 Task: Use the formula "IMCONJUGATE" in spreadsheet "Project portfolio".
Action: Mouse moved to (494, 339)
Screenshot: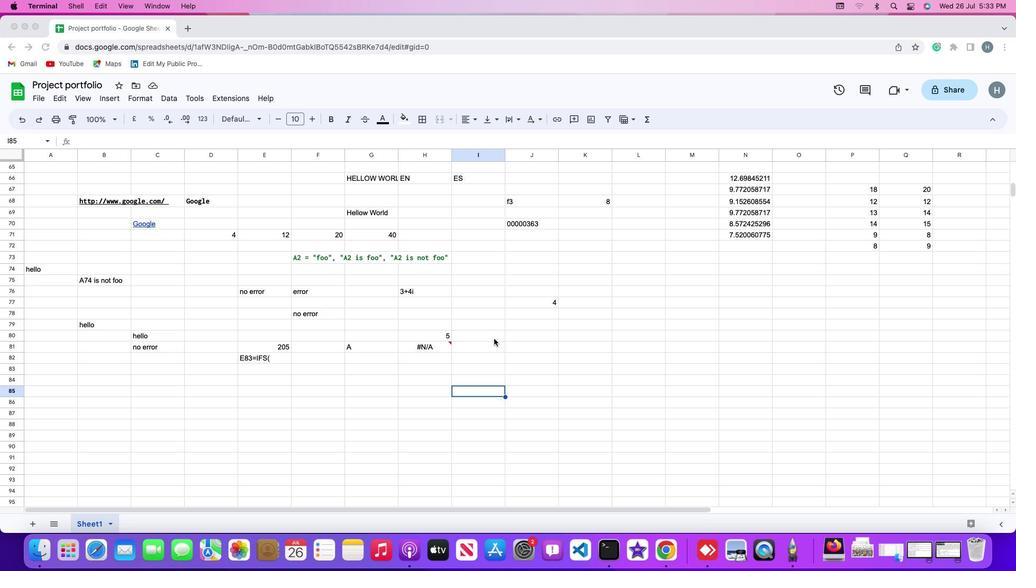 
Action: Mouse pressed left at (494, 339)
Screenshot: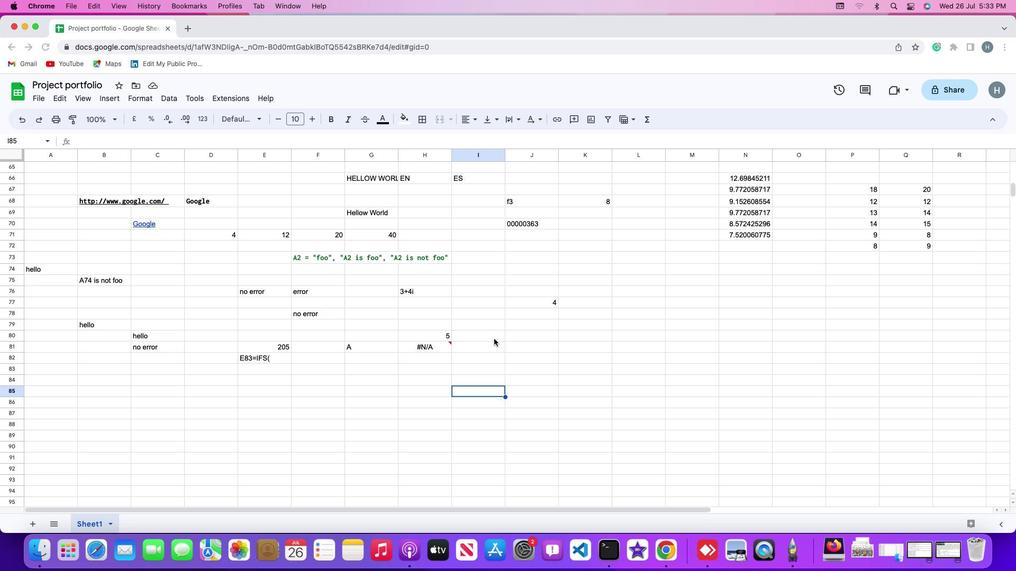 
Action: Mouse moved to (499, 309)
Screenshot: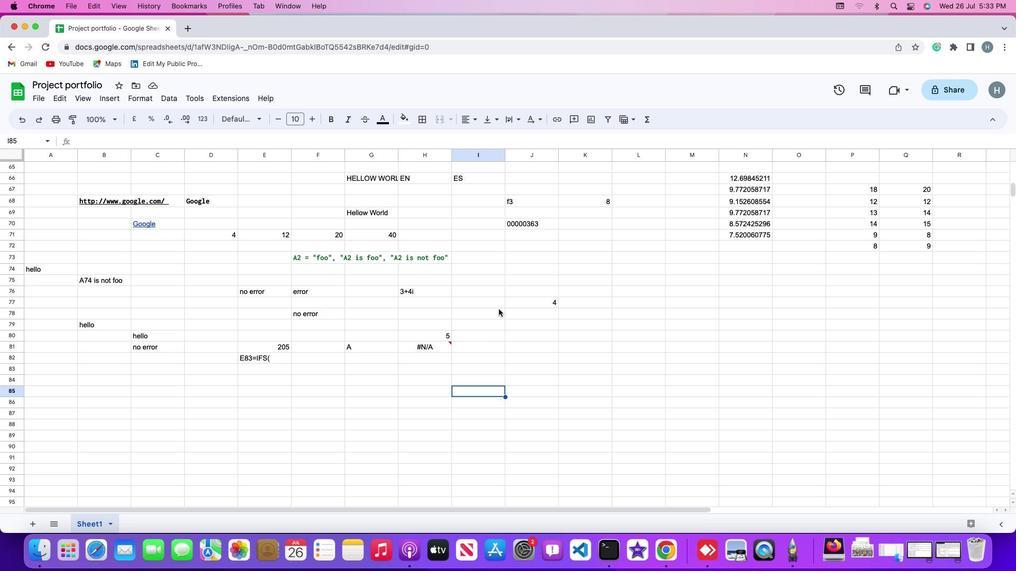 
Action: Mouse pressed left at (499, 309)
Screenshot: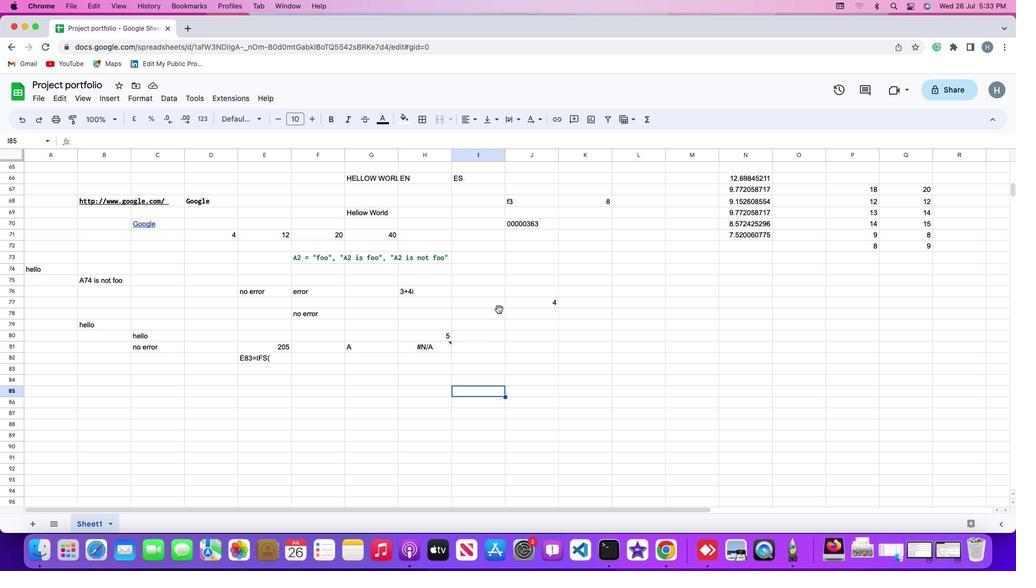 
Action: Mouse moved to (114, 102)
Screenshot: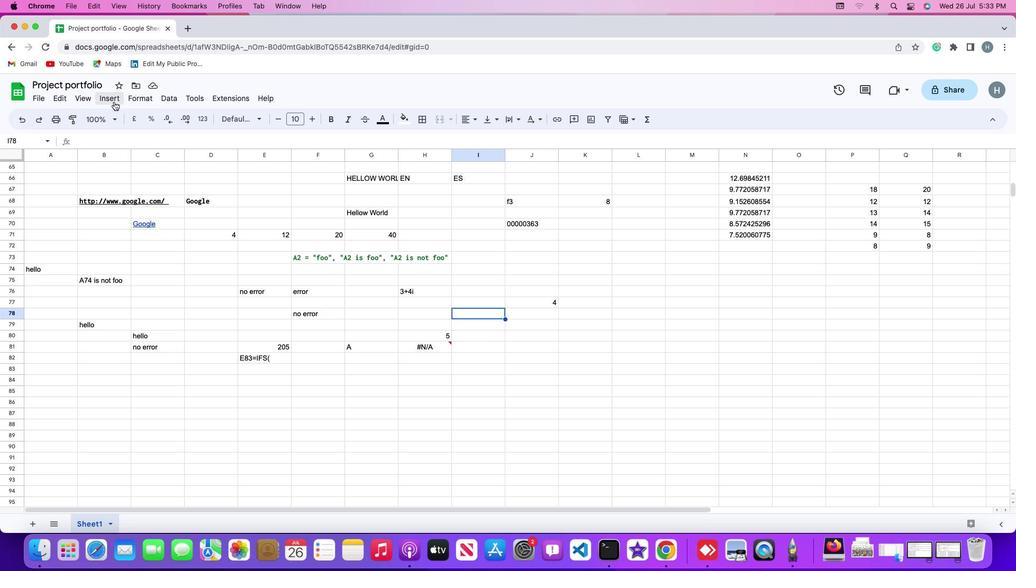 
Action: Mouse pressed left at (114, 102)
Screenshot: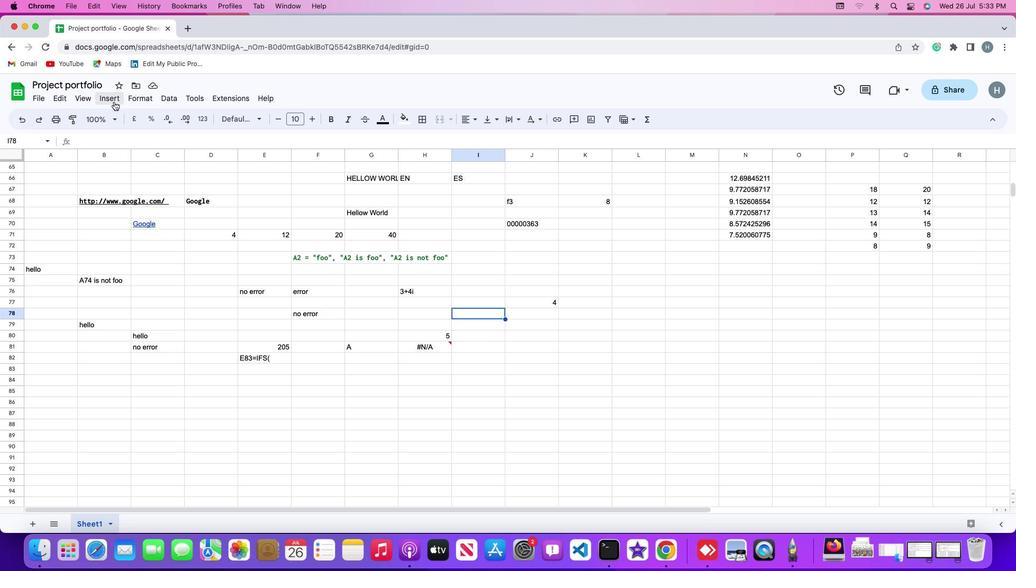 
Action: Mouse moved to (128, 265)
Screenshot: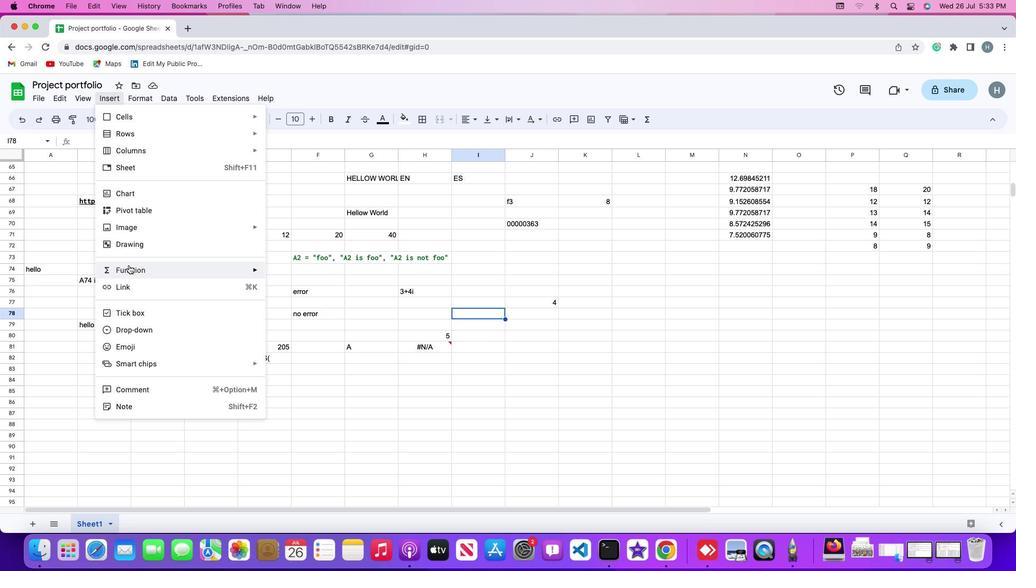 
Action: Mouse pressed left at (128, 265)
Screenshot: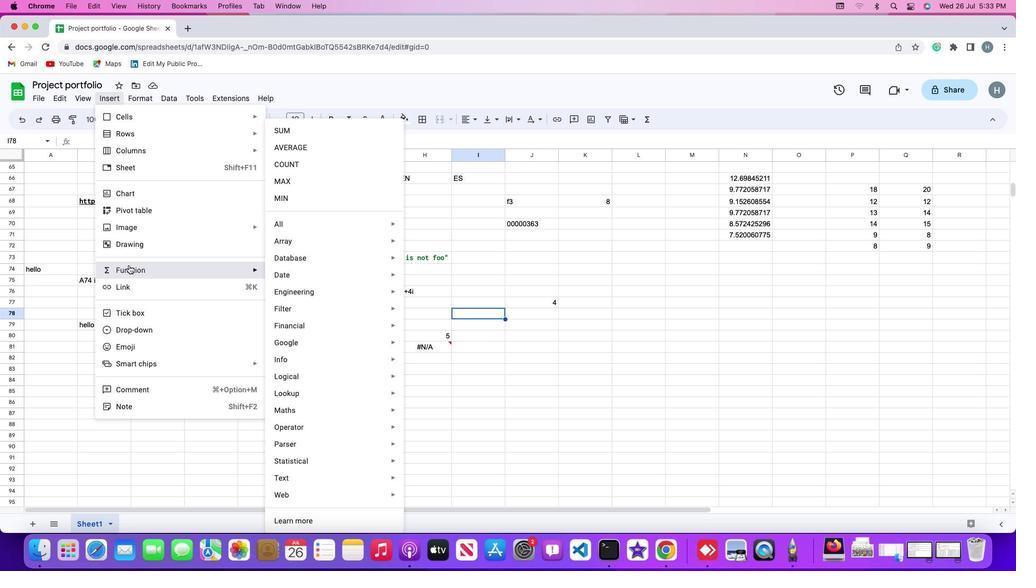 
Action: Mouse moved to (338, 227)
Screenshot: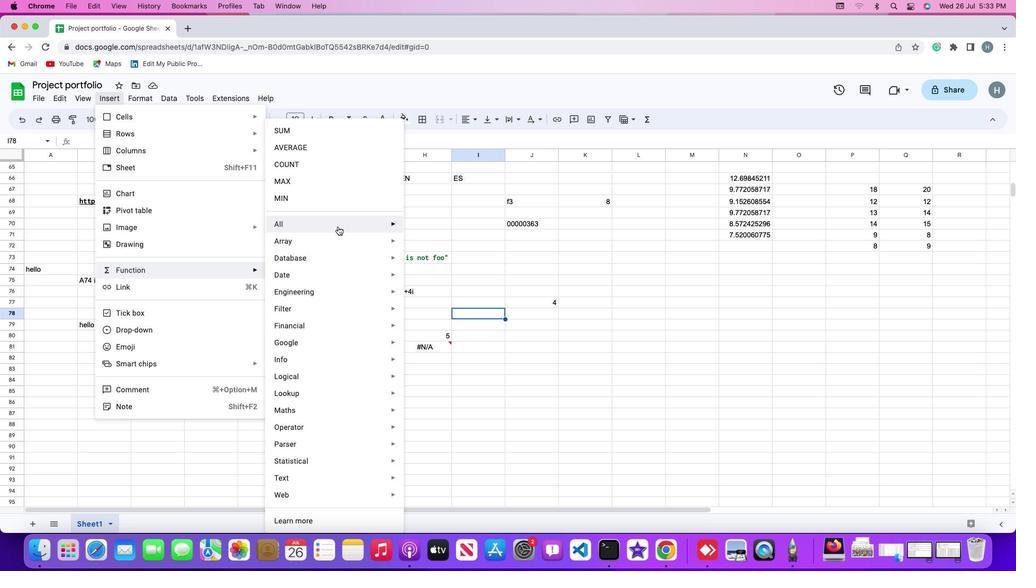 
Action: Mouse pressed left at (338, 227)
Screenshot: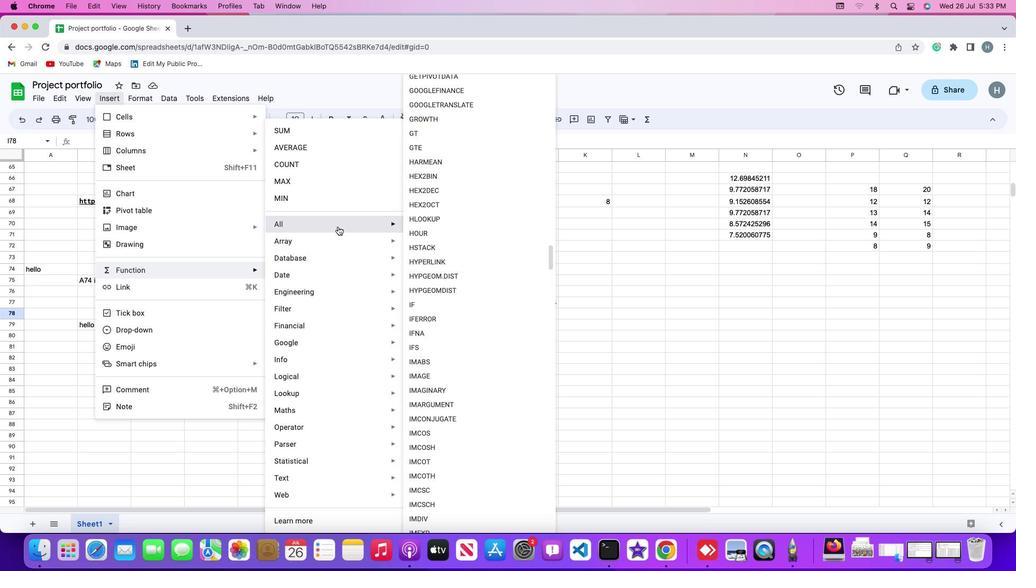 
Action: Mouse moved to (430, 421)
Screenshot: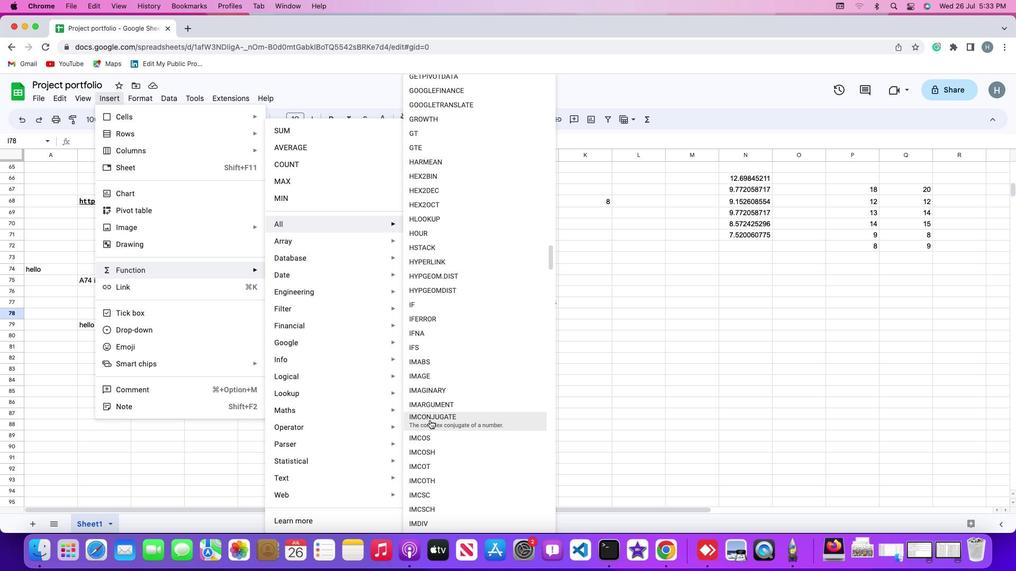 
Action: Mouse pressed left at (430, 421)
Screenshot: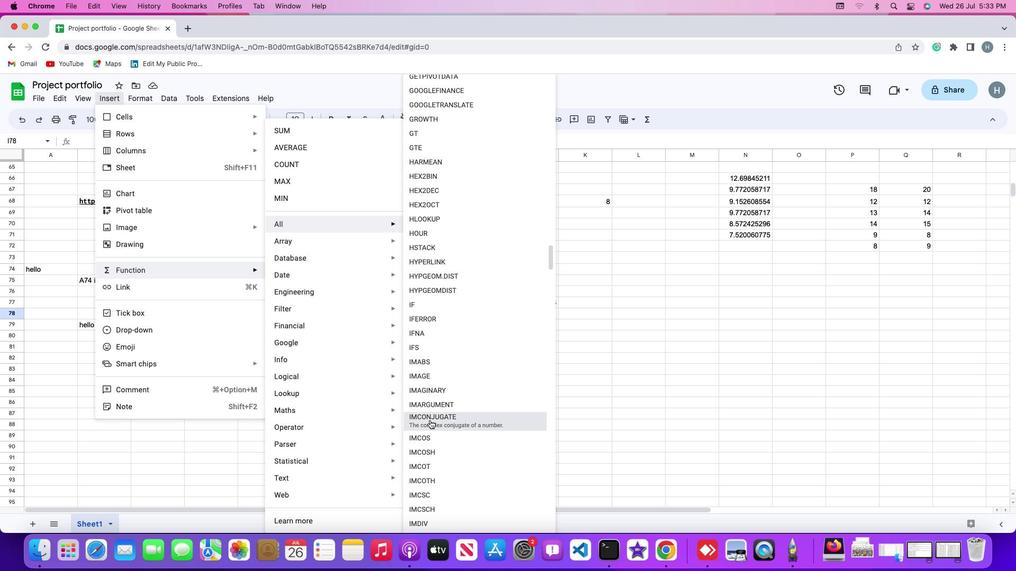 
Action: Mouse moved to (404, 288)
Screenshot: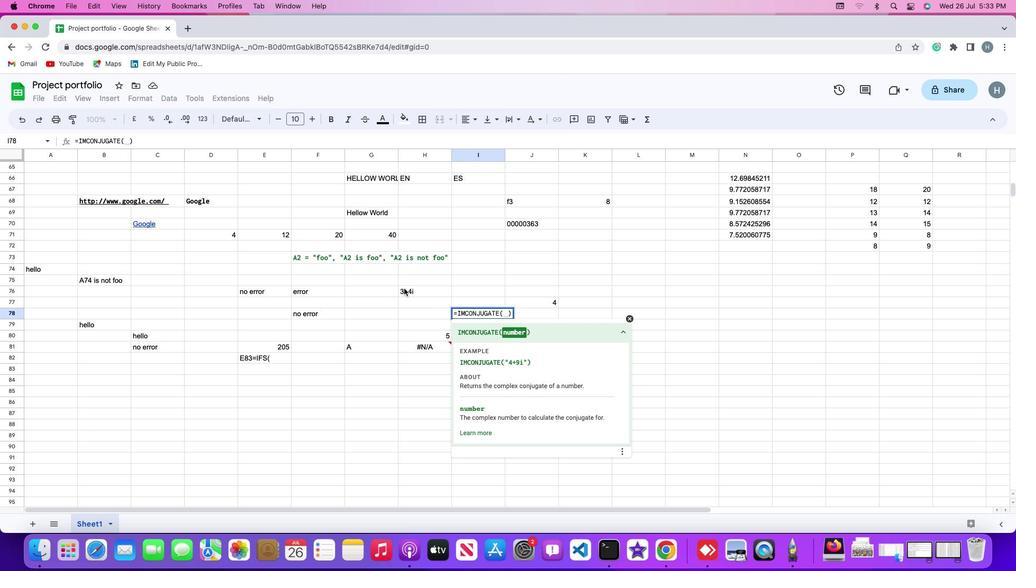 
Action: Mouse pressed left at (404, 288)
Screenshot: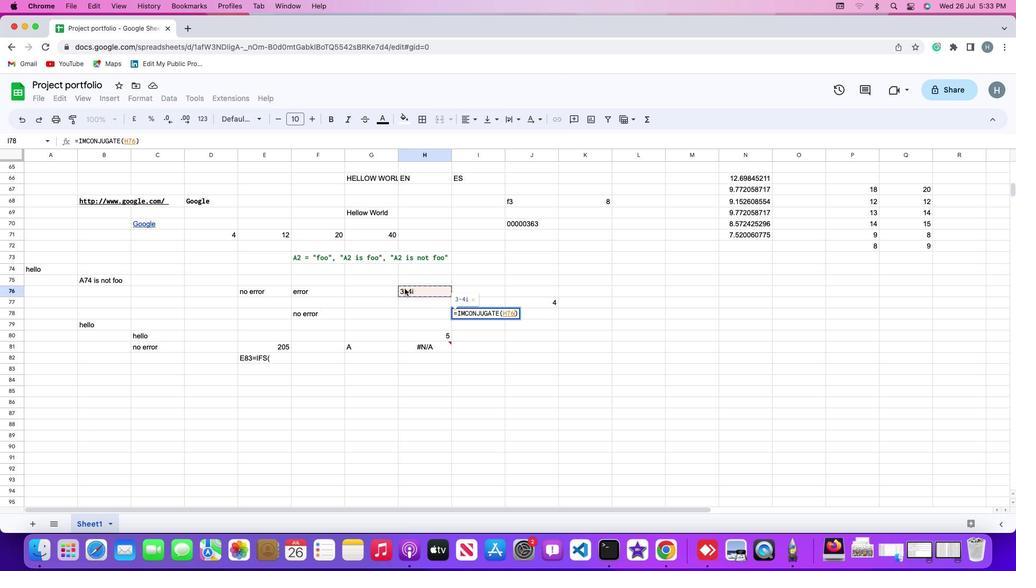 
Action: Mouse moved to (404, 289)
Screenshot: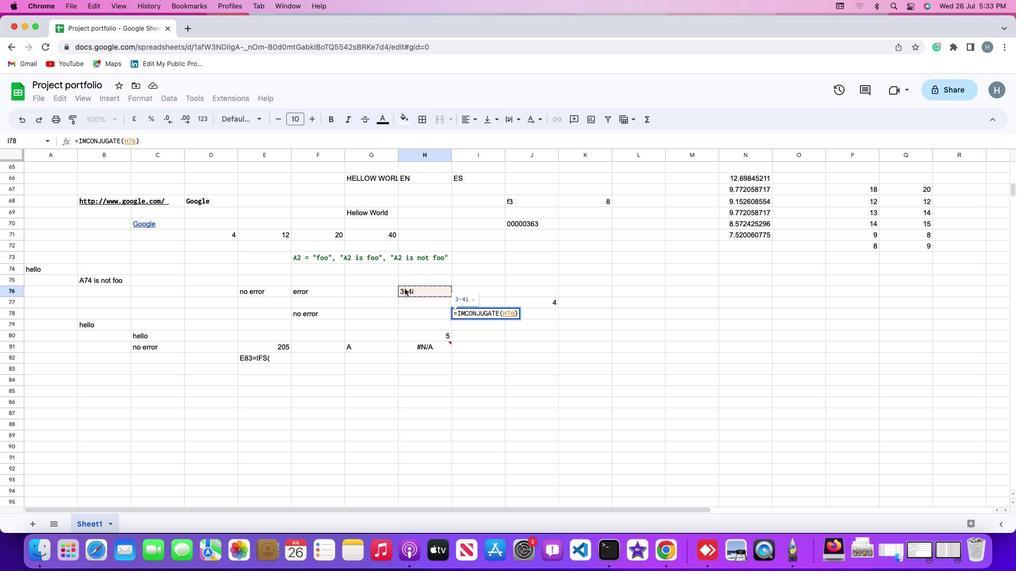
Action: Key pressed Key.enter
Screenshot: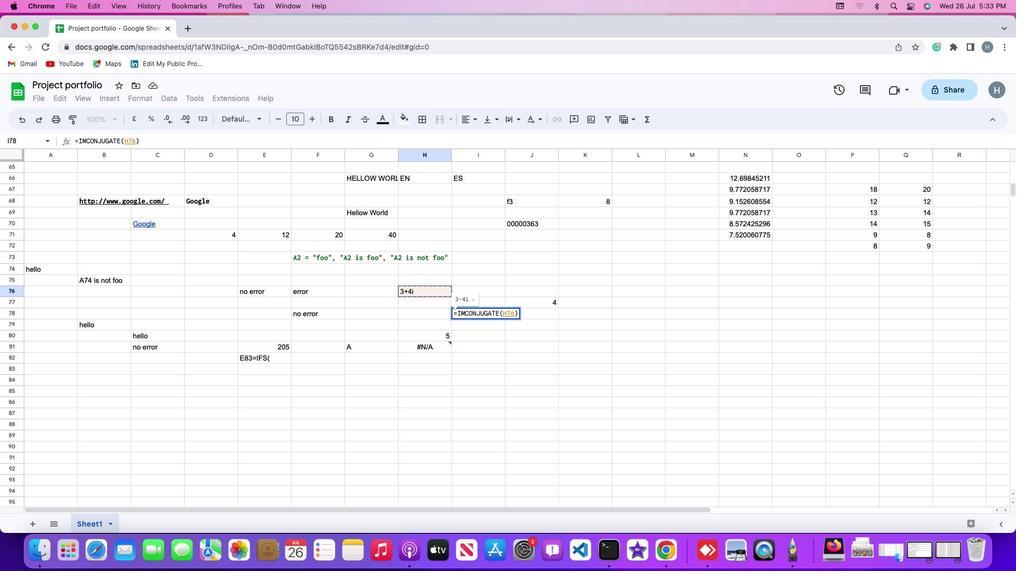 
